 Task: Toggle the format newline between selectors option in the LESS.
Action: Mouse moved to (16, 584)
Screenshot: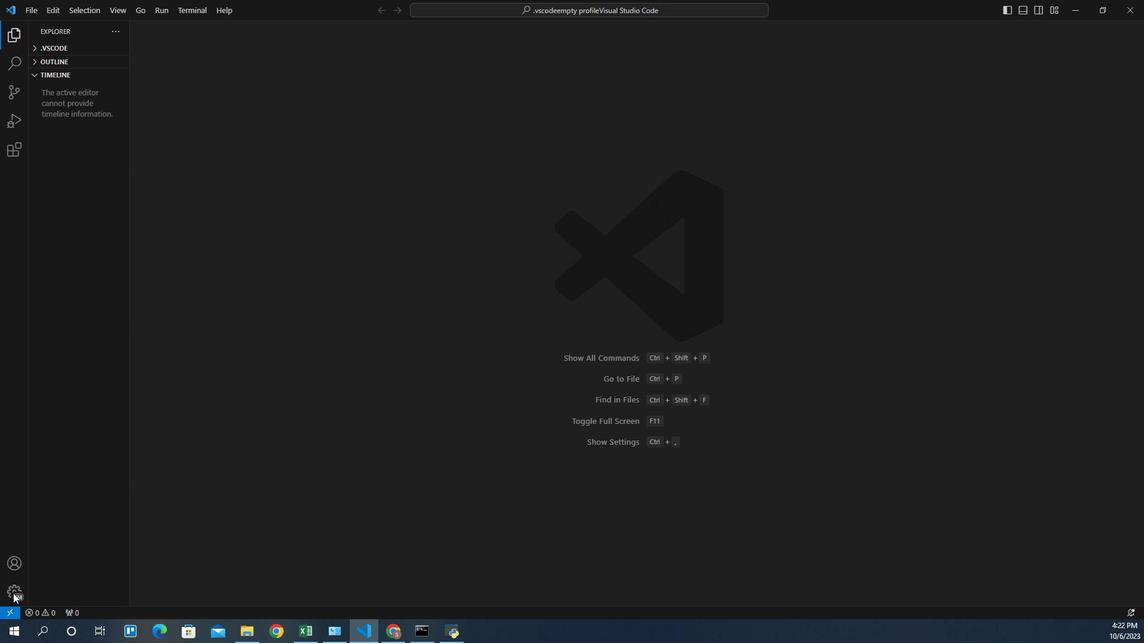 
Action: Mouse pressed left at (16, 584)
Screenshot: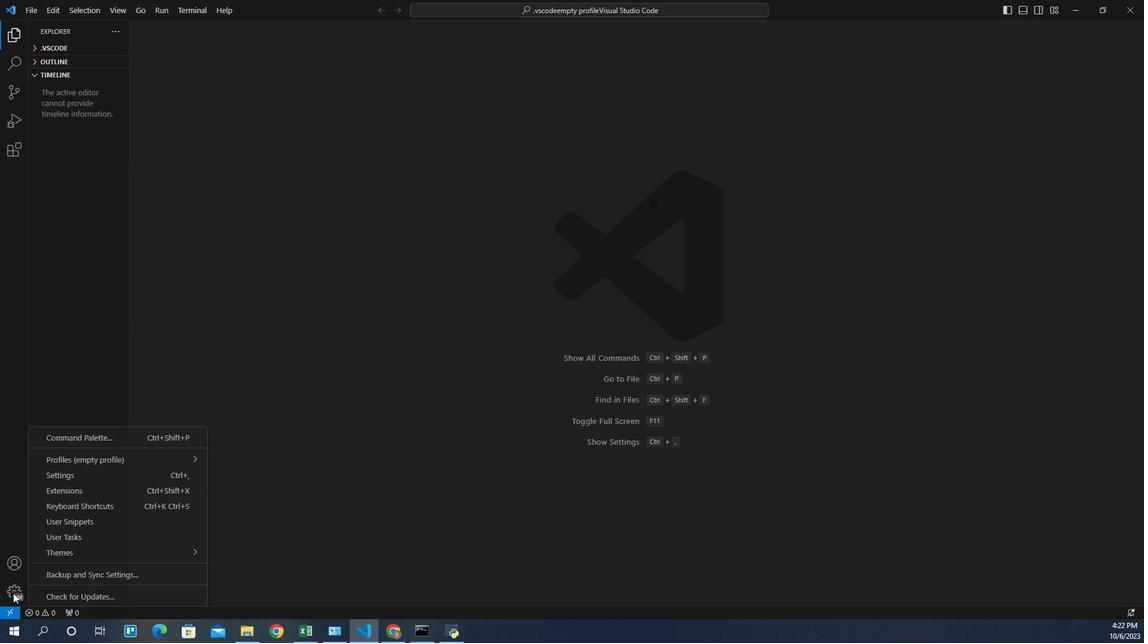 
Action: Mouse moved to (71, 474)
Screenshot: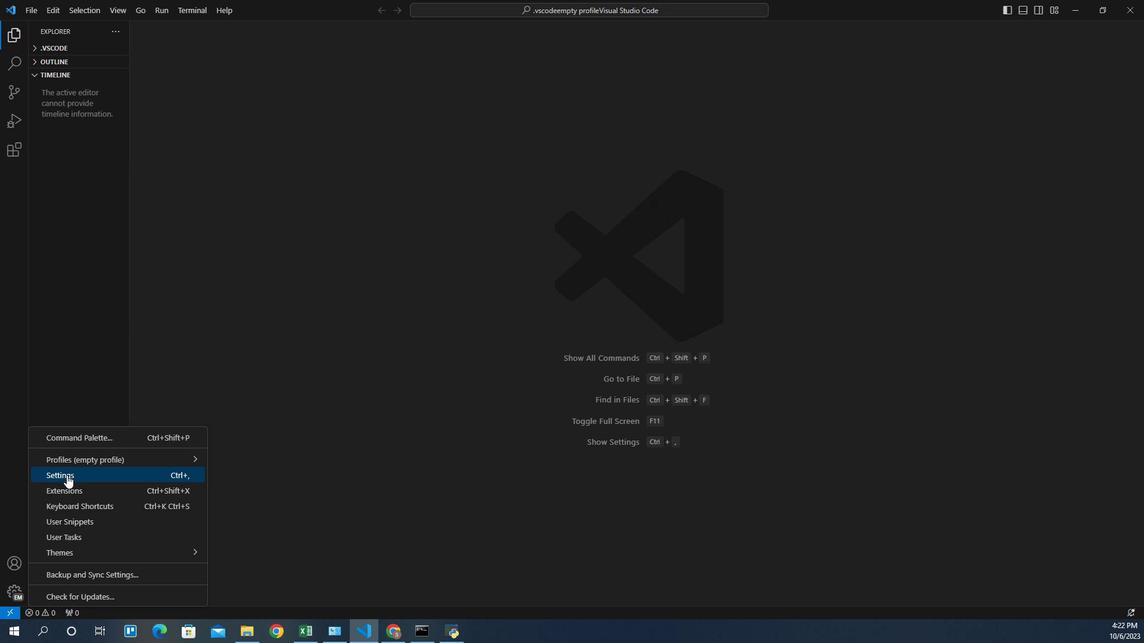 
Action: Mouse pressed left at (71, 474)
Screenshot: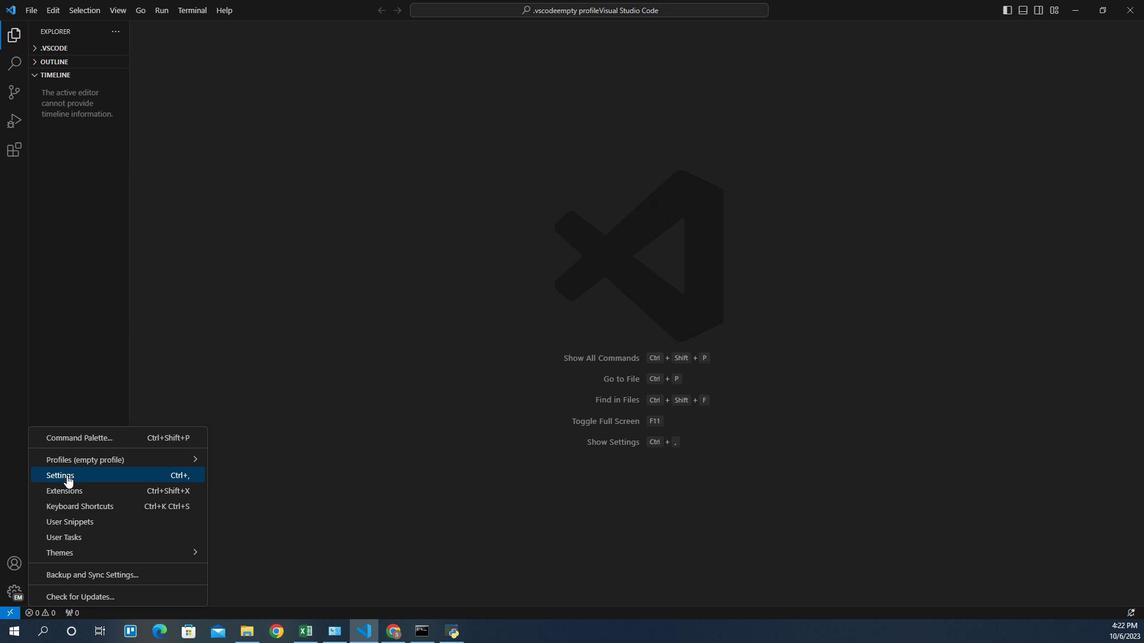 
Action: Mouse moved to (316, 215)
Screenshot: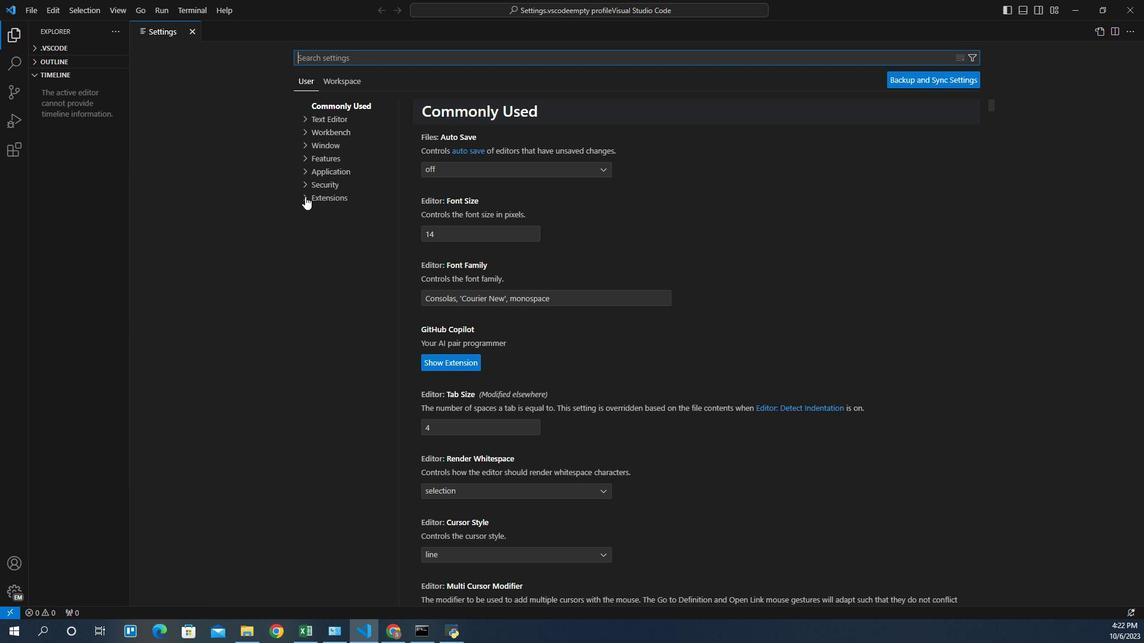 
Action: Mouse pressed left at (316, 215)
Screenshot: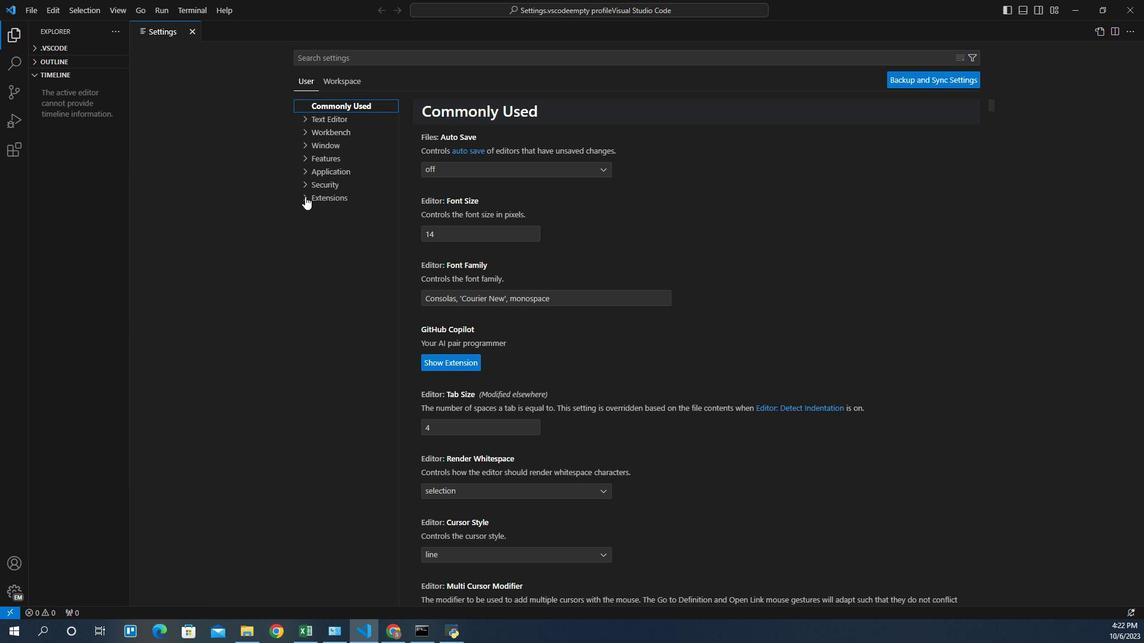 
Action: Mouse moved to (331, 255)
Screenshot: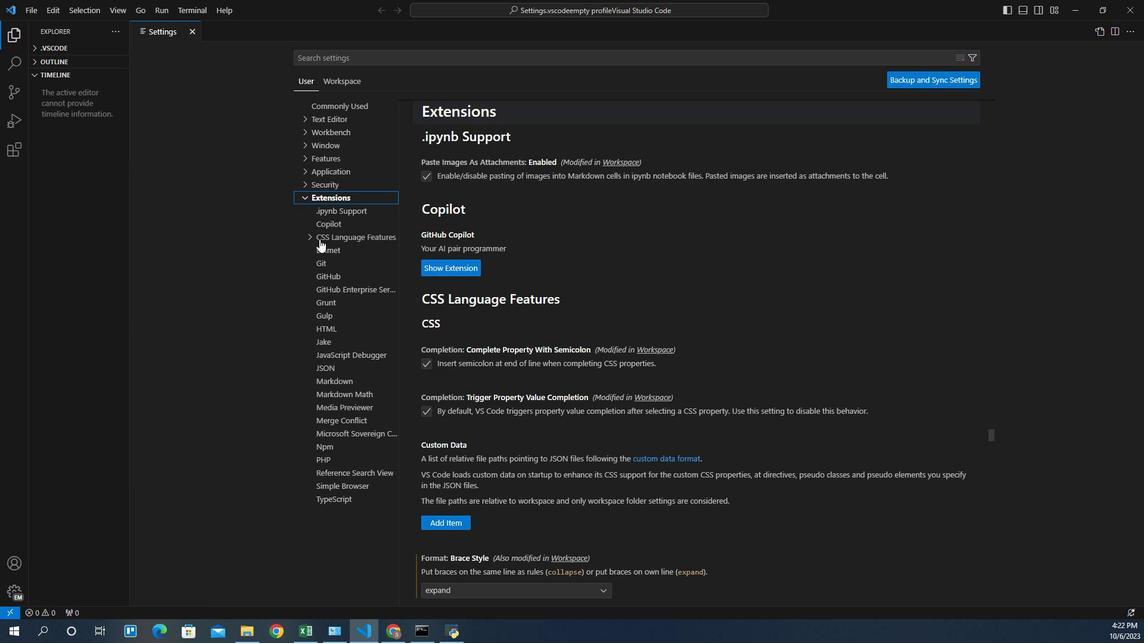
Action: Mouse pressed left at (331, 255)
Screenshot: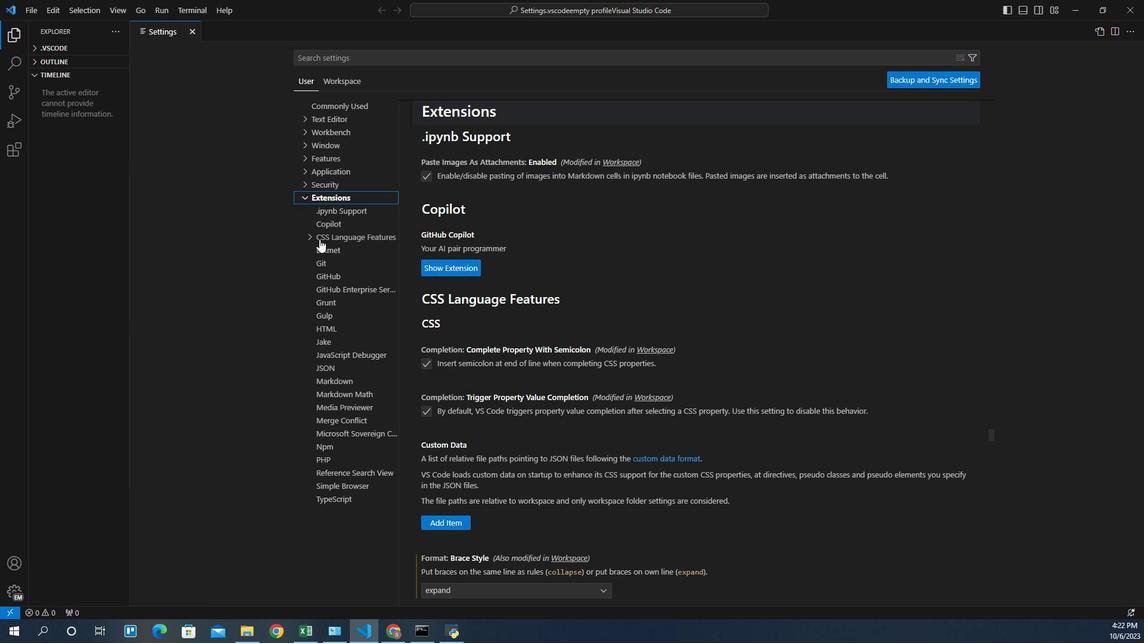 
Action: Mouse moved to (338, 274)
Screenshot: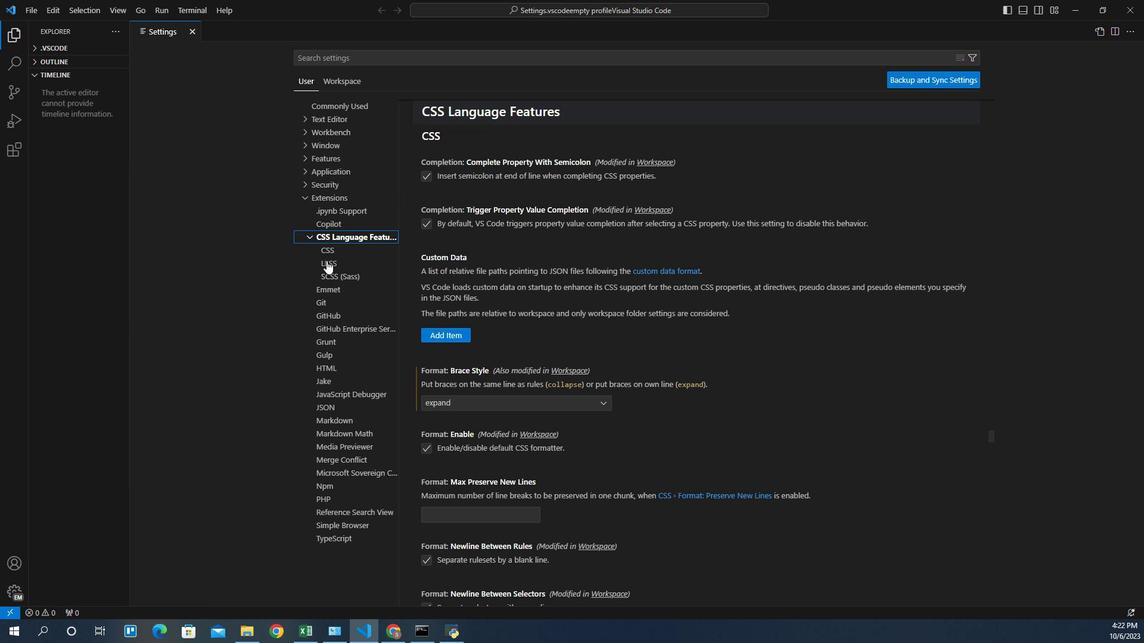 
Action: Mouse pressed left at (338, 274)
Screenshot: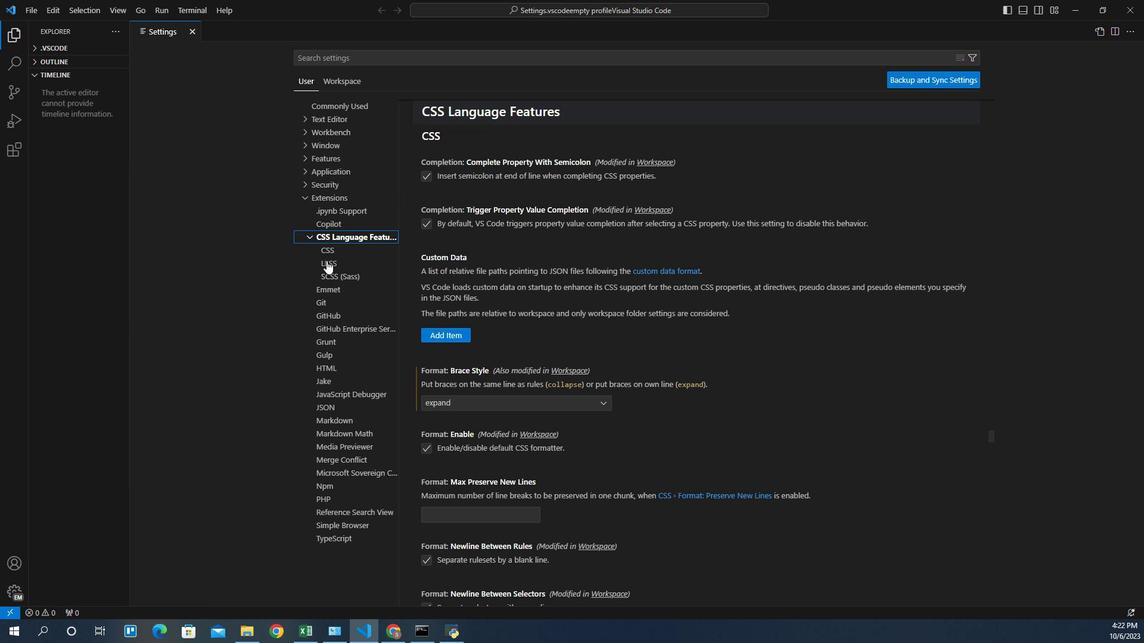 
Action: Mouse moved to (520, 407)
Screenshot: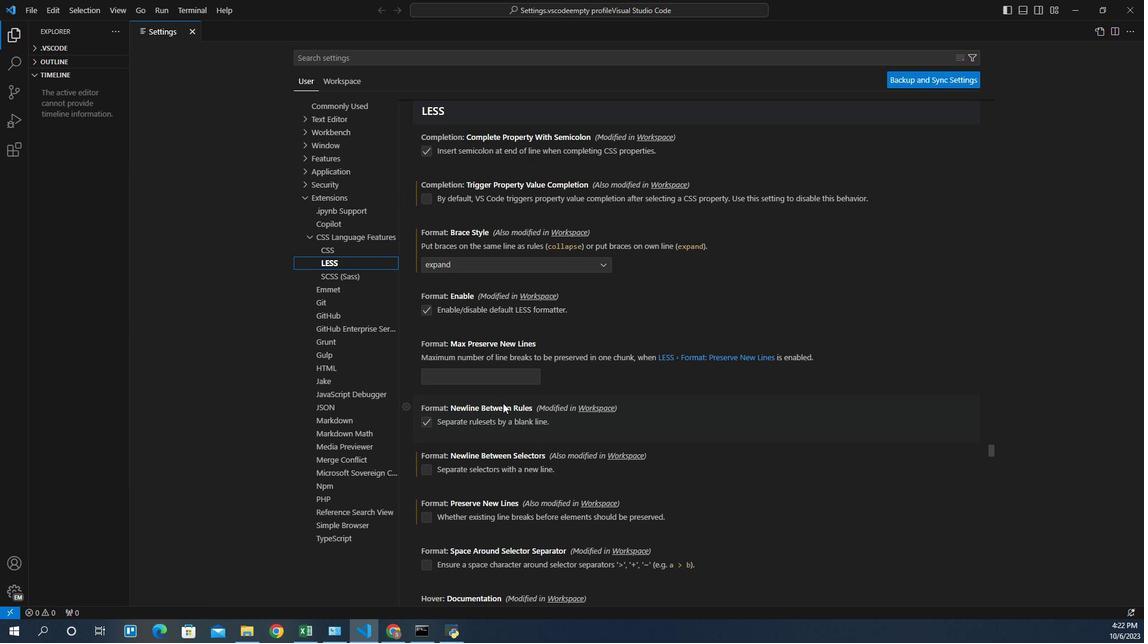 
Action: Mouse scrolled (520, 407) with delta (0, 0)
Screenshot: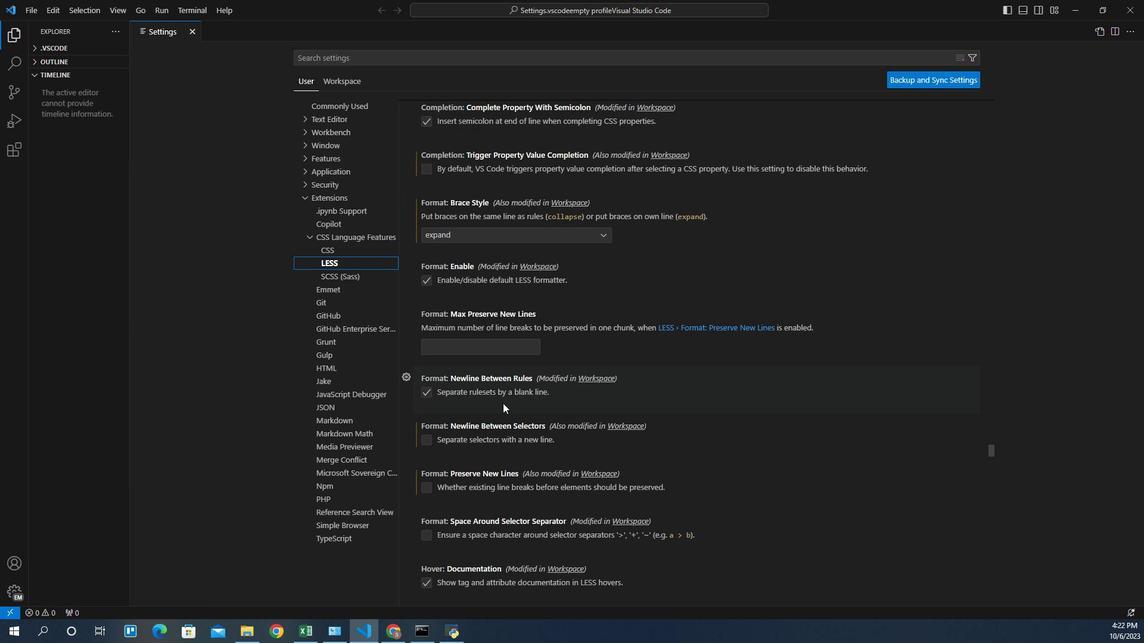 
Action: Mouse scrolled (520, 407) with delta (0, 0)
Screenshot: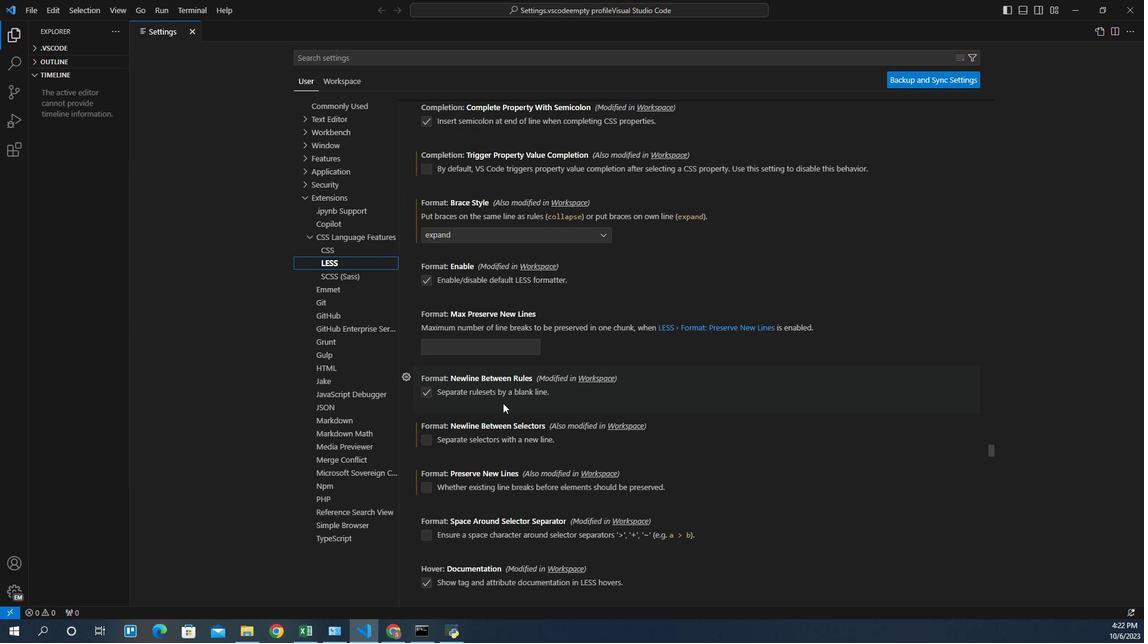 
Action: Mouse scrolled (520, 407) with delta (0, 0)
Screenshot: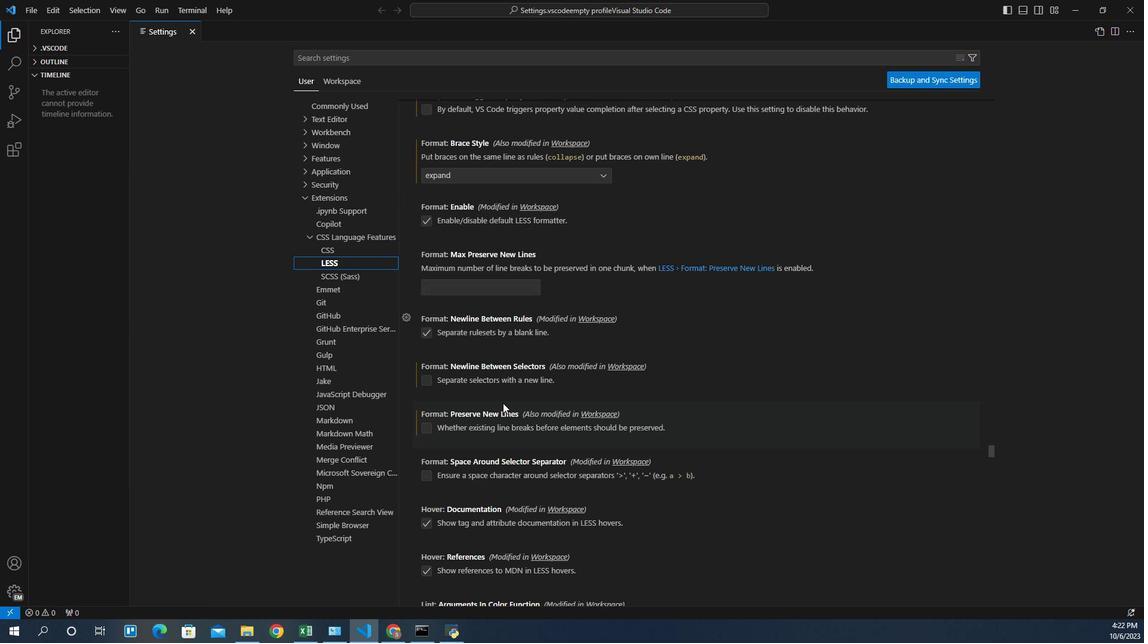 
Action: Mouse scrolled (520, 407) with delta (0, 0)
Screenshot: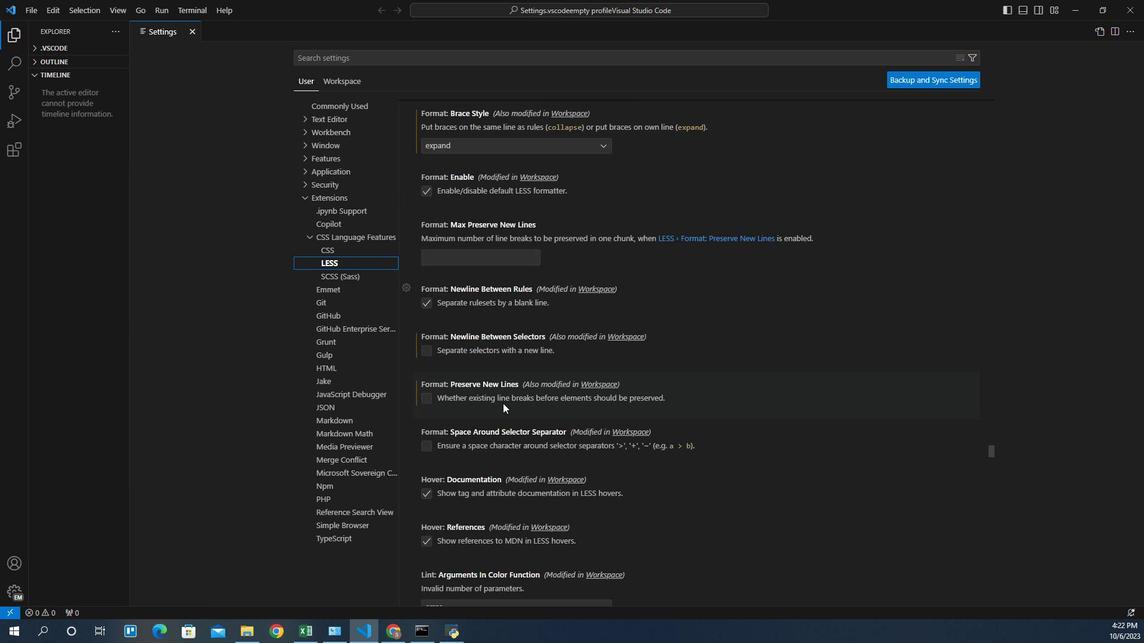 
Action: Mouse scrolled (520, 407) with delta (0, 0)
Screenshot: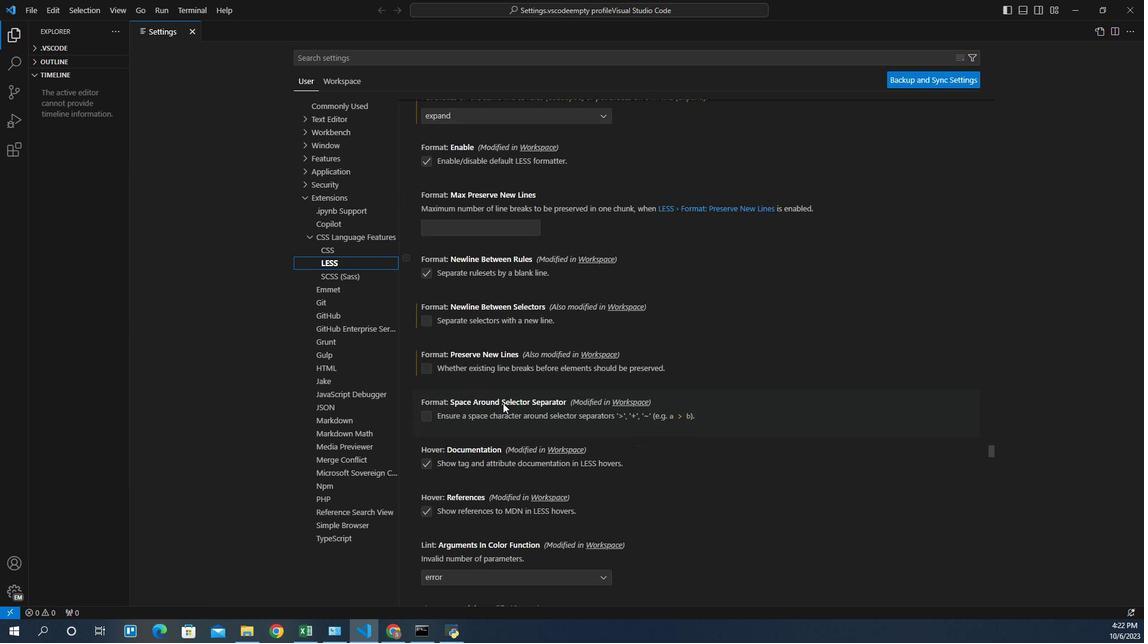 
Action: Mouse moved to (441, 329)
Screenshot: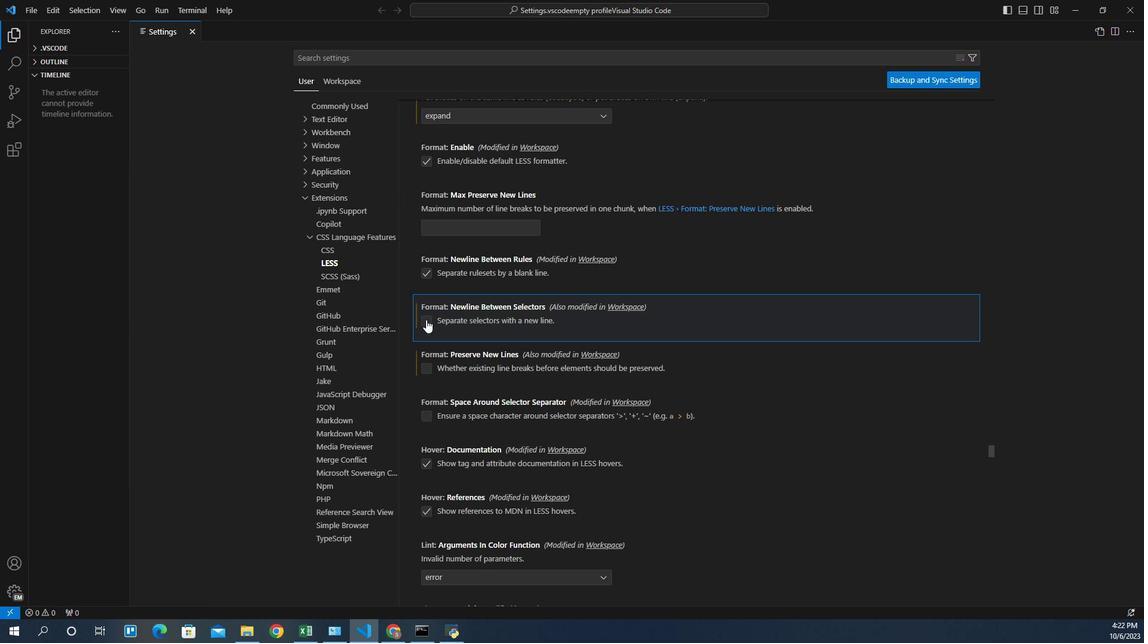 
Action: Mouse pressed left at (441, 329)
Screenshot: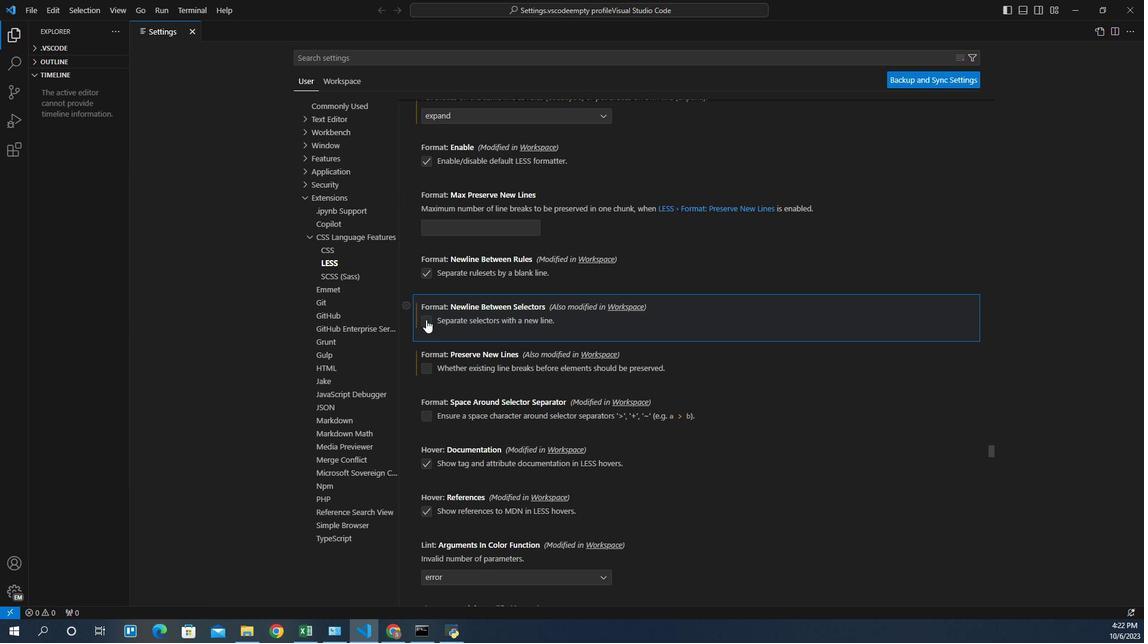 
Action: Mouse moved to (460, 339)
Screenshot: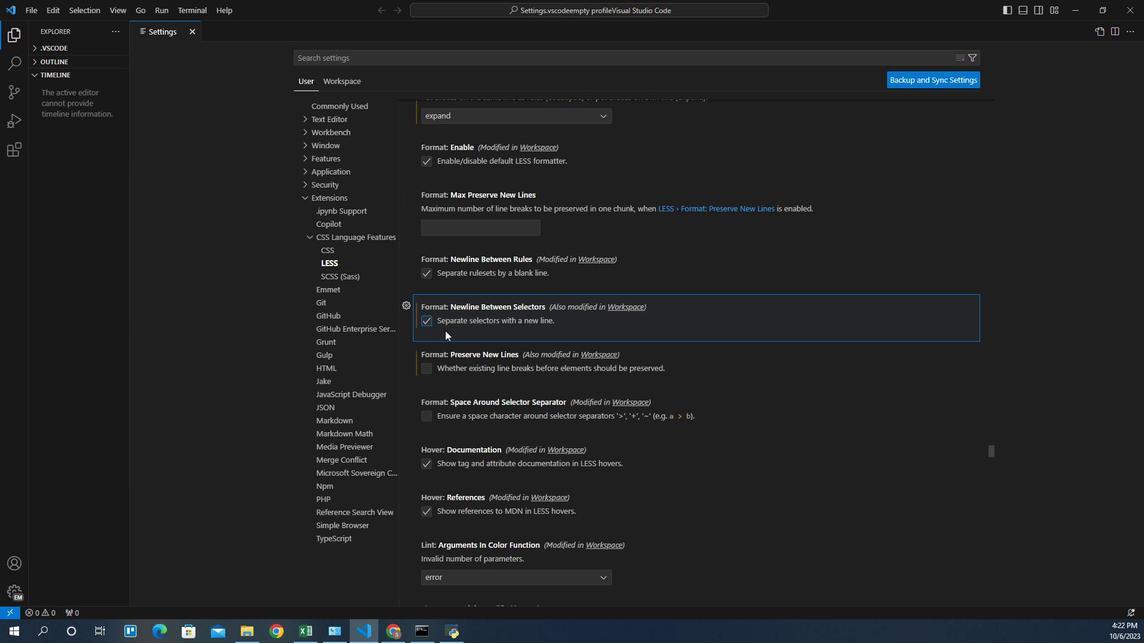 
